 Task: Use the formula "XOR" in spreadsheet "Project portfolio".
Action: Mouse moved to (145, 107)
Screenshot: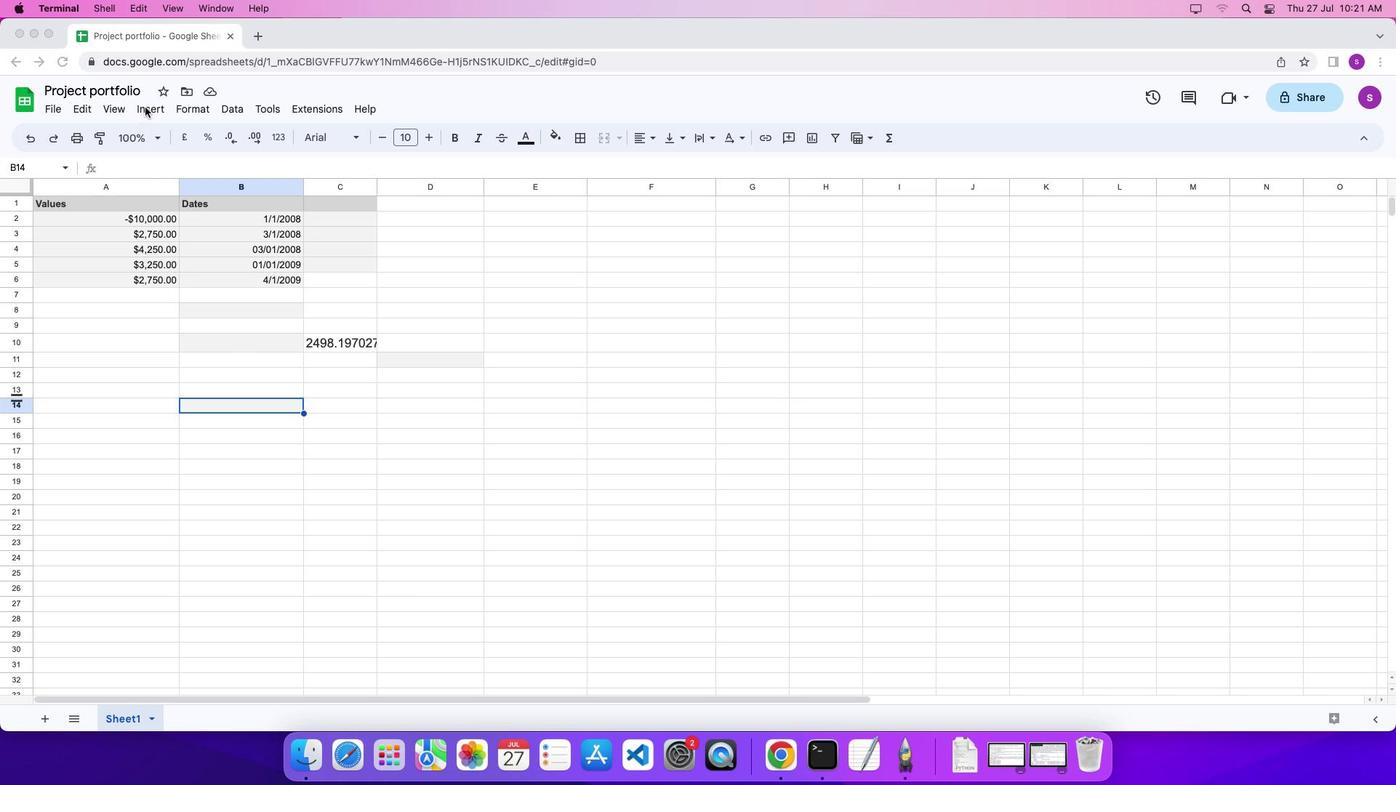 
Action: Mouse pressed left at (145, 107)
Screenshot: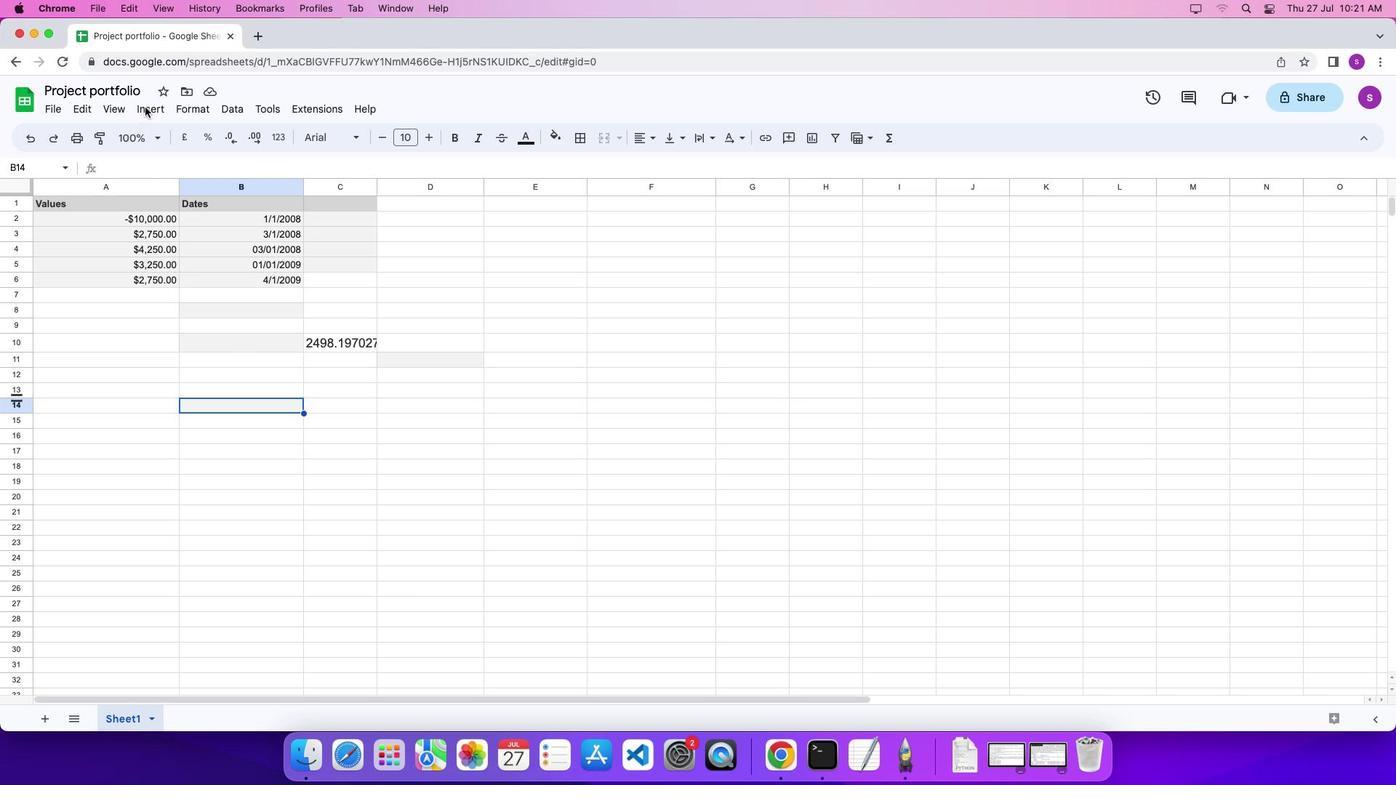 
Action: Mouse moved to (149, 107)
Screenshot: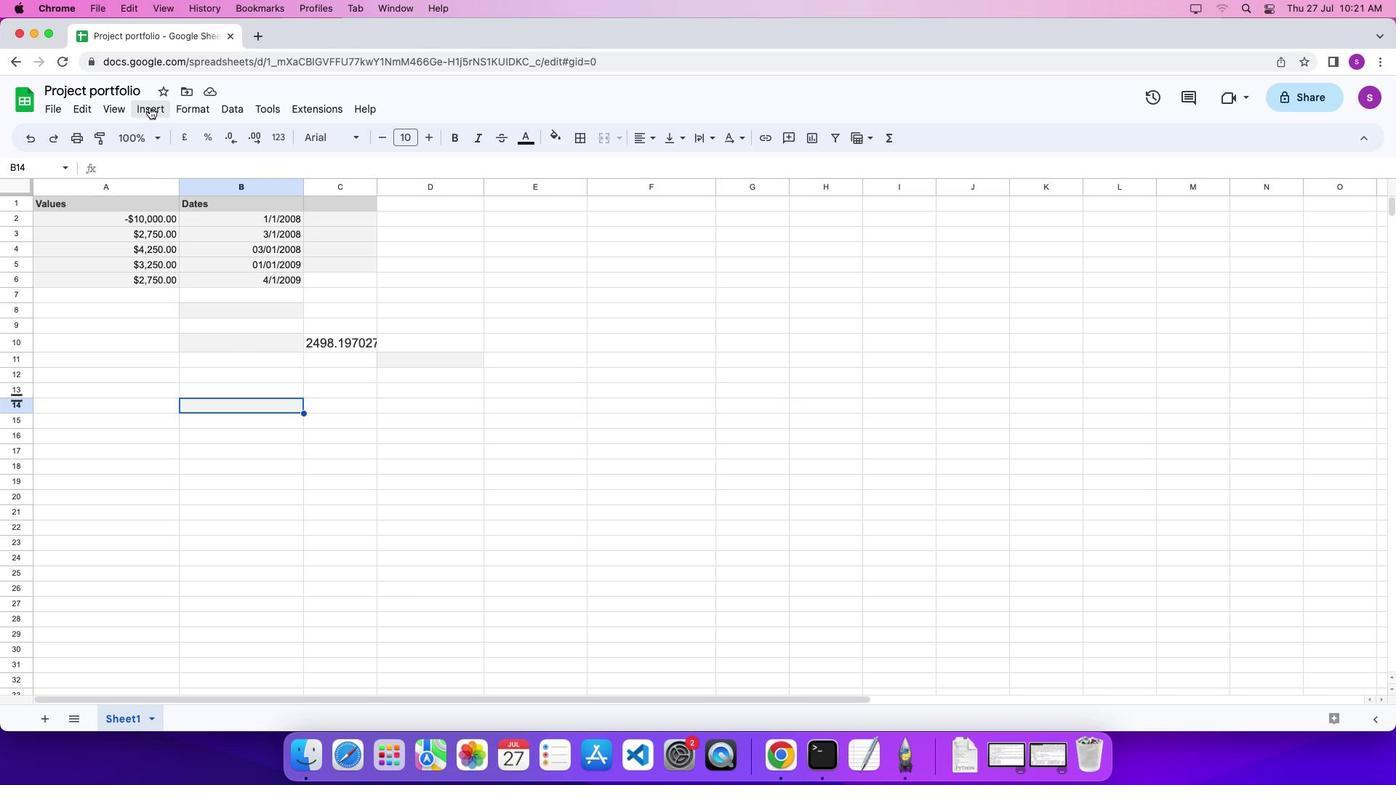 
Action: Mouse pressed left at (149, 107)
Screenshot: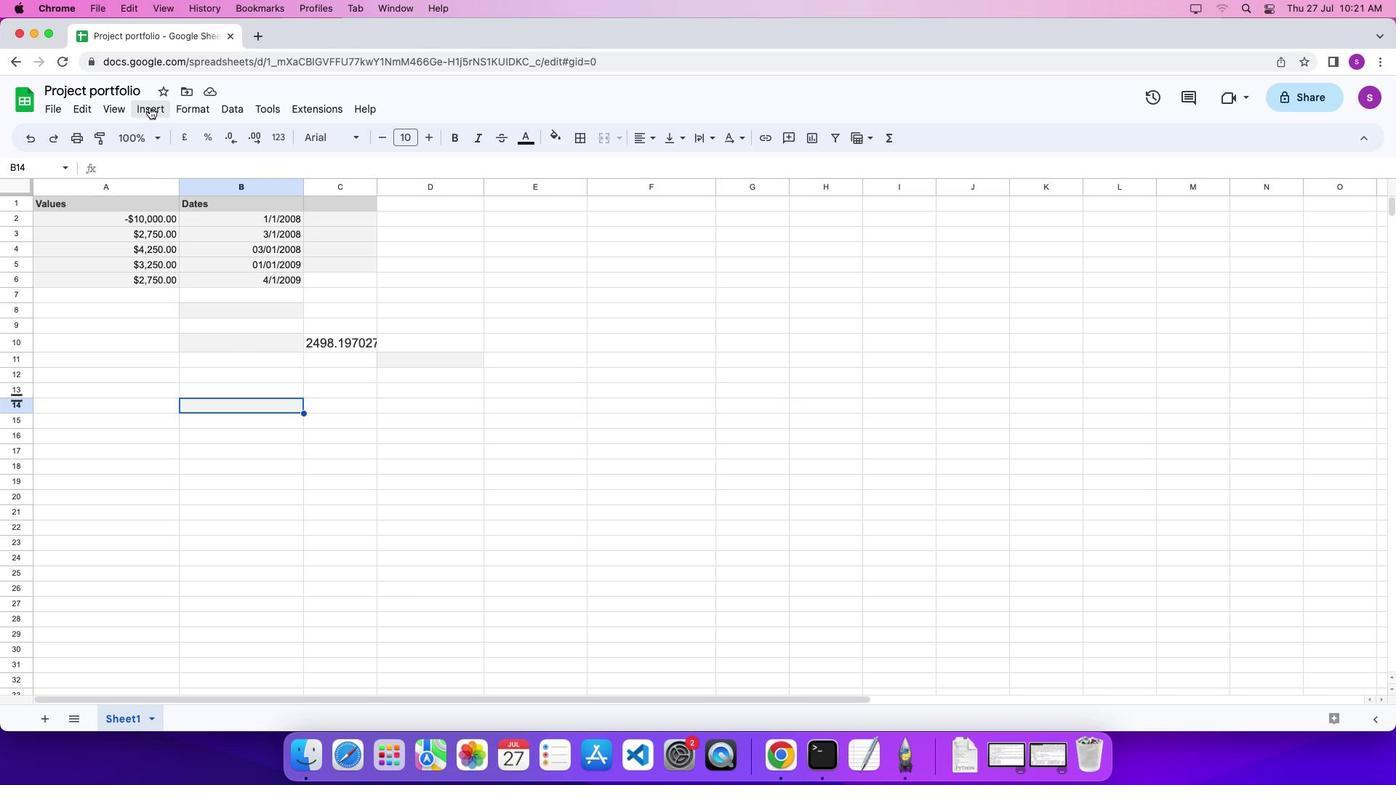 
Action: Mouse moved to (677, 625)
Screenshot: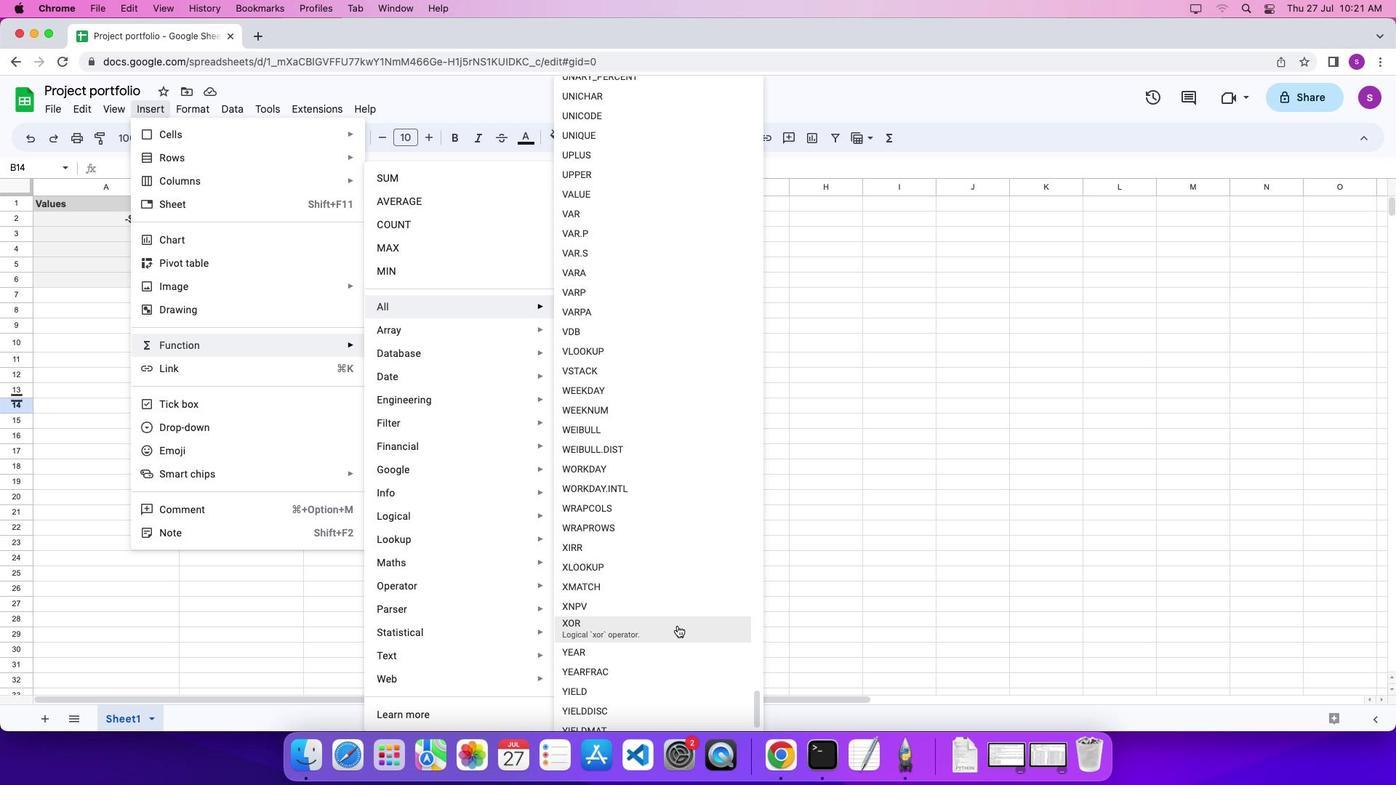 
Action: Mouse pressed left at (677, 625)
Screenshot: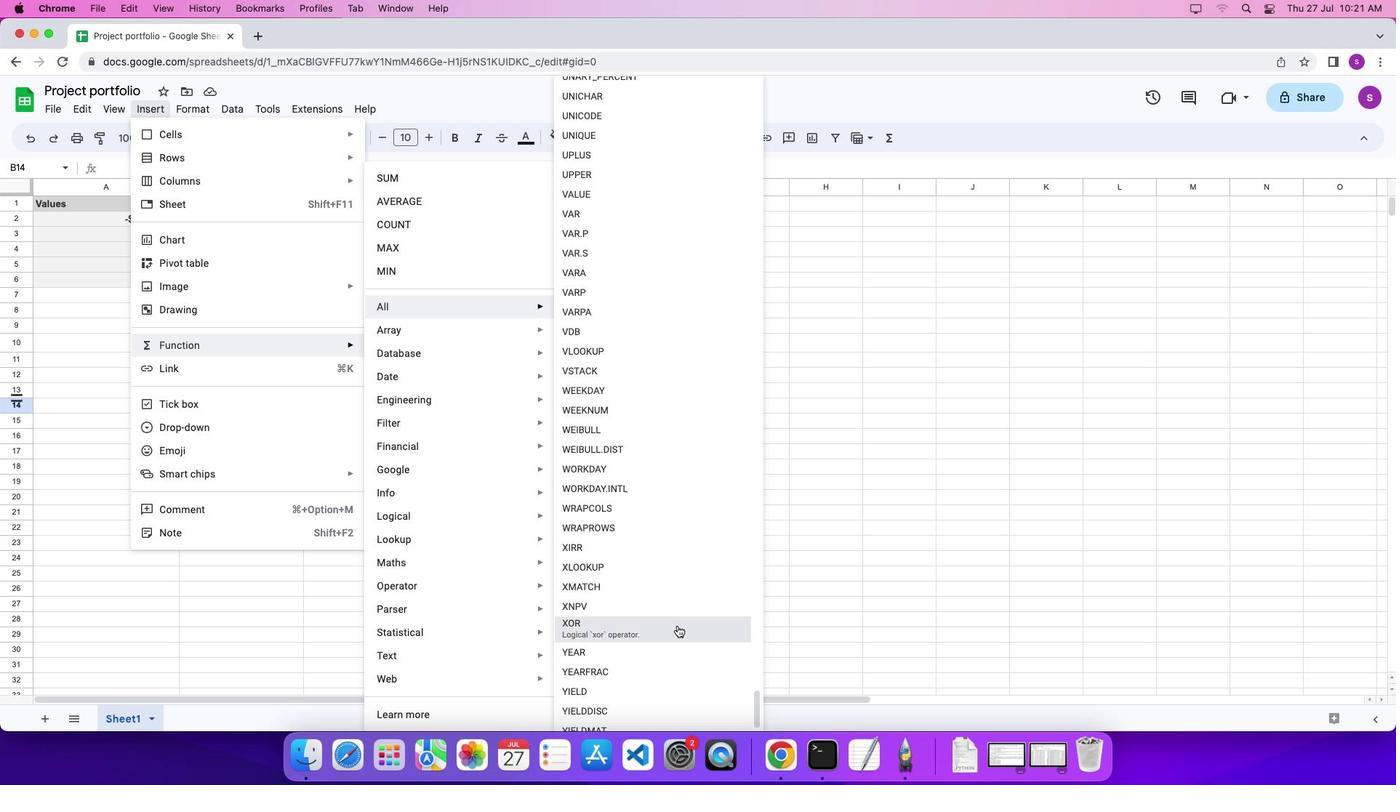 
Action: Mouse moved to (491, 443)
Screenshot: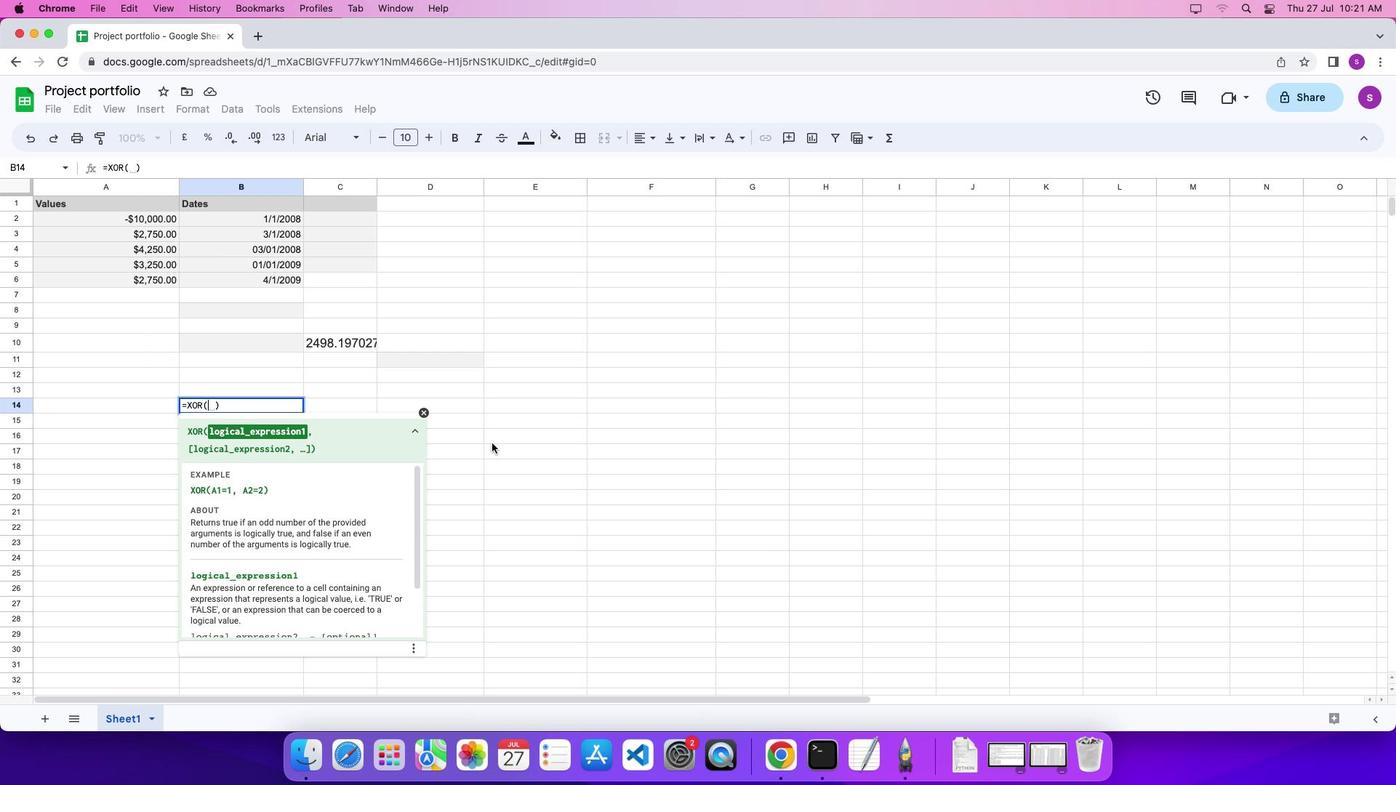 
Action: Key pressed '3'Key.shift_r'>''0'',''2'Key.shift_r'<''9''\x03'
Screenshot: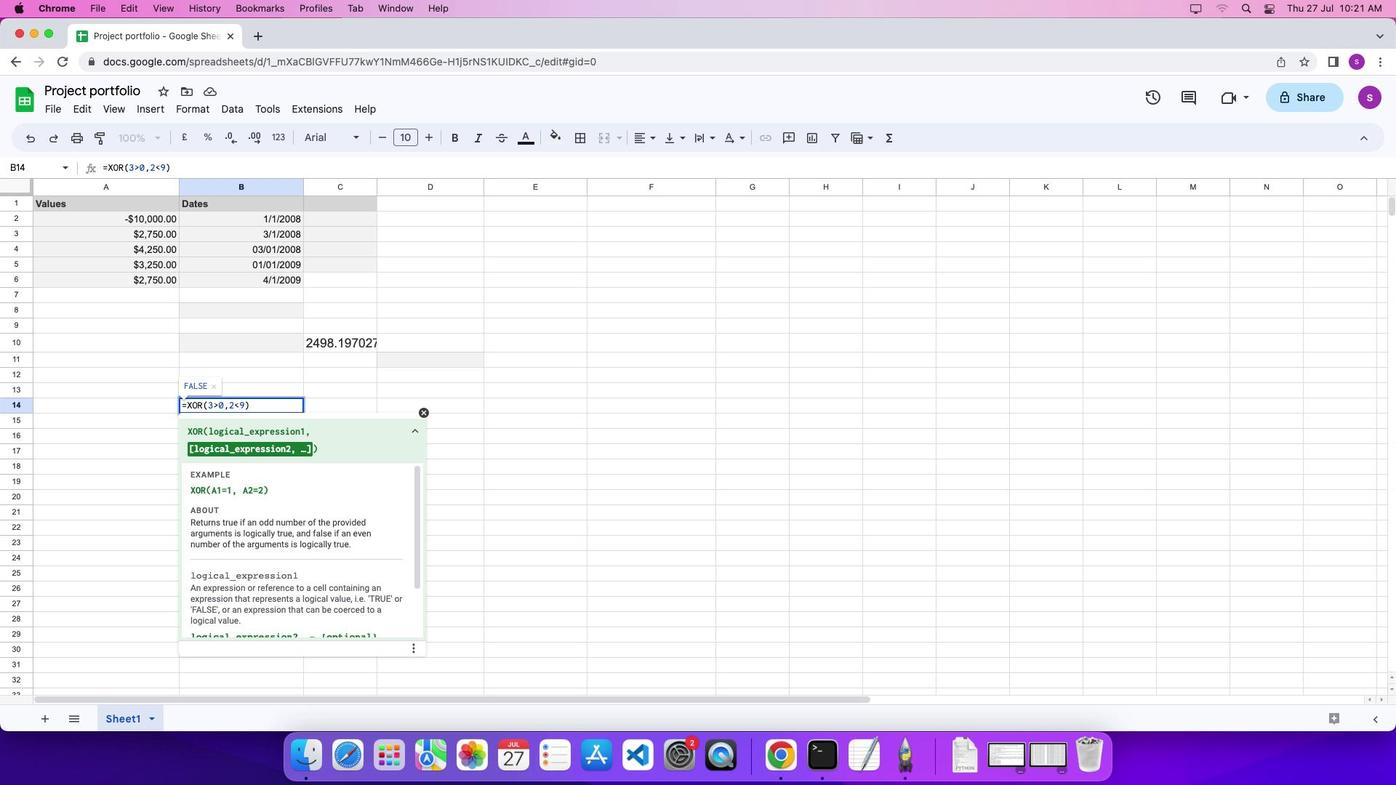 
